 Task: Select type "Voluntary work".
Action: Mouse moved to (817, 115)
Screenshot: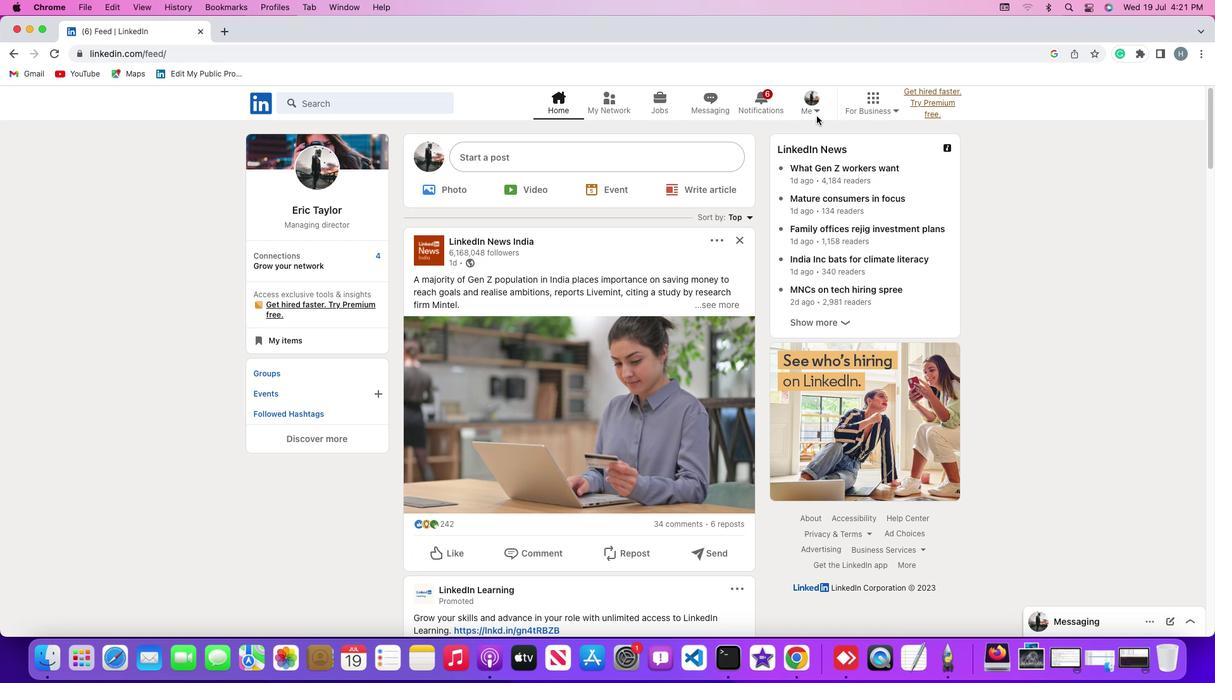 
Action: Mouse pressed left at (817, 115)
Screenshot: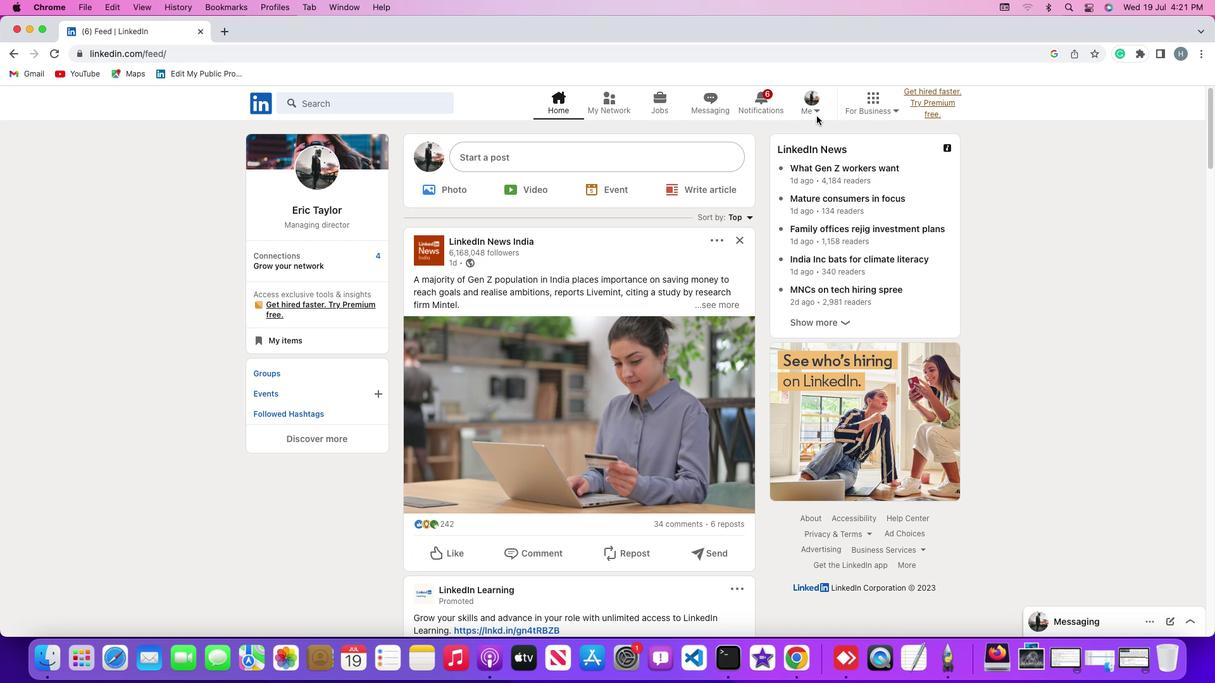 
Action: Mouse moved to (813, 105)
Screenshot: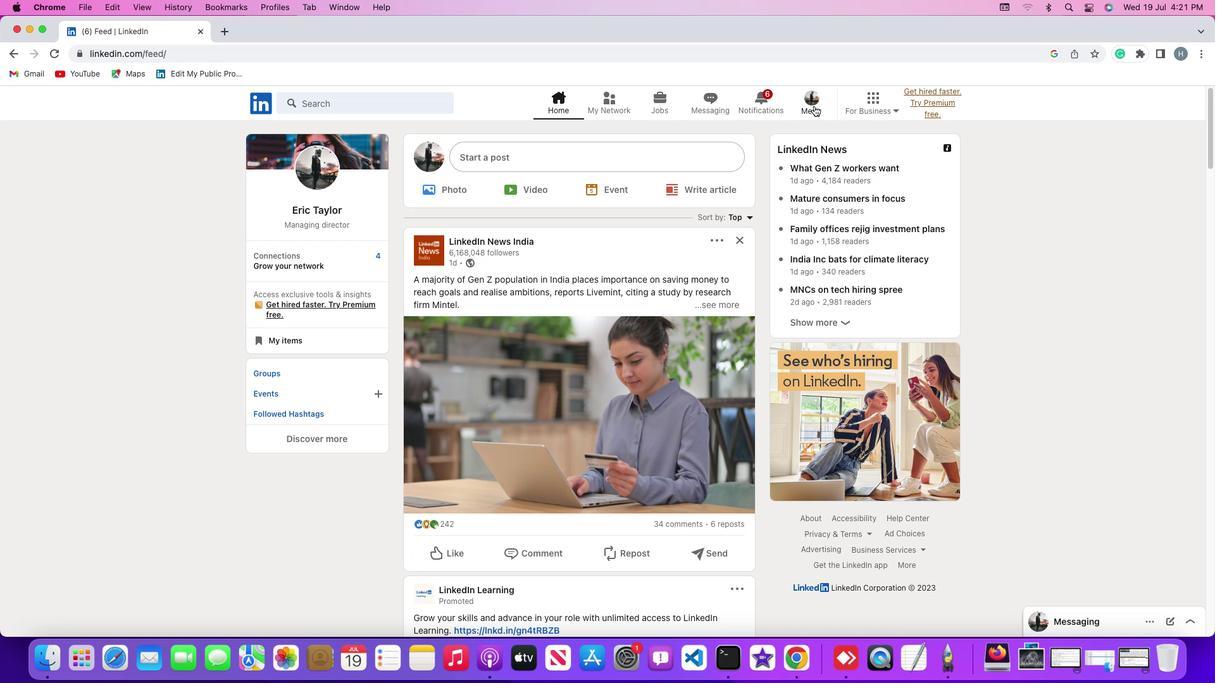 
Action: Mouse pressed left at (813, 105)
Screenshot: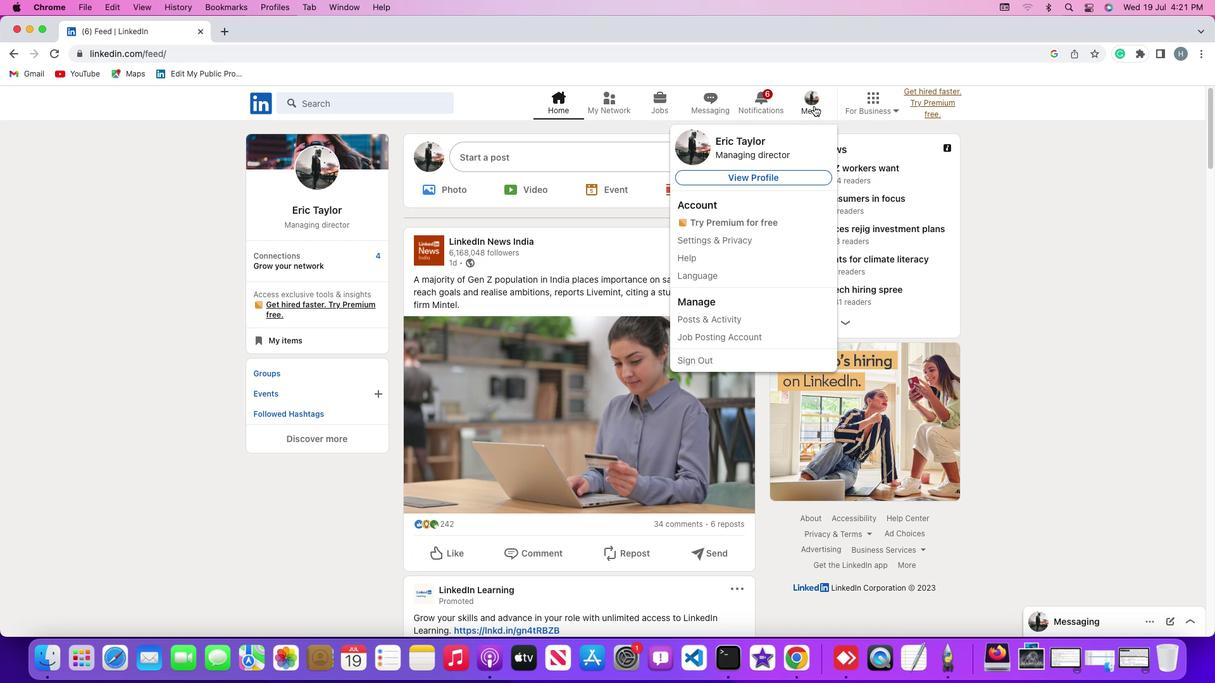 
Action: Mouse moved to (756, 172)
Screenshot: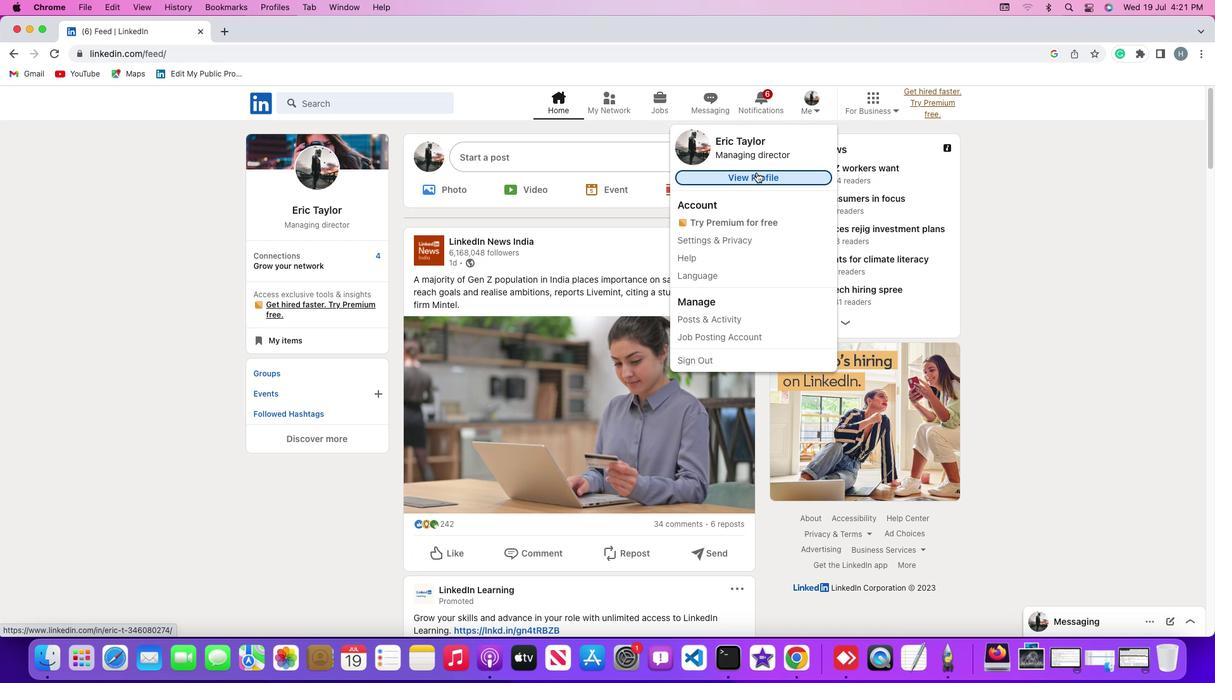 
Action: Mouse pressed left at (756, 172)
Screenshot: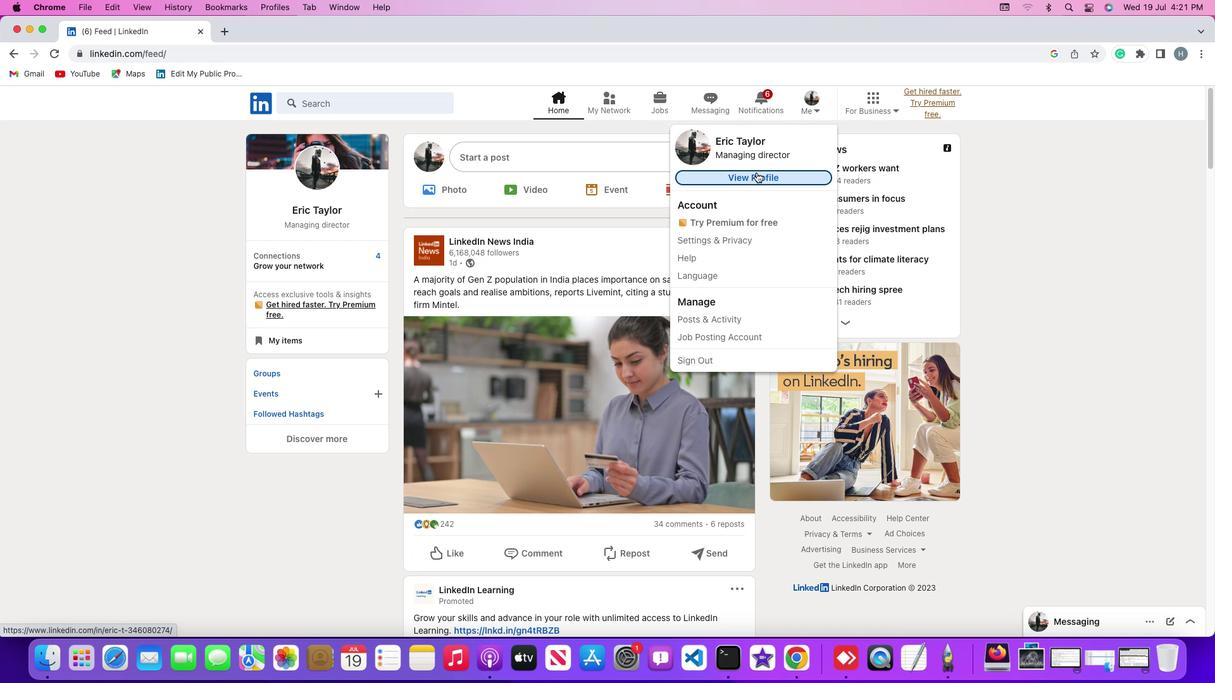 
Action: Mouse moved to (363, 382)
Screenshot: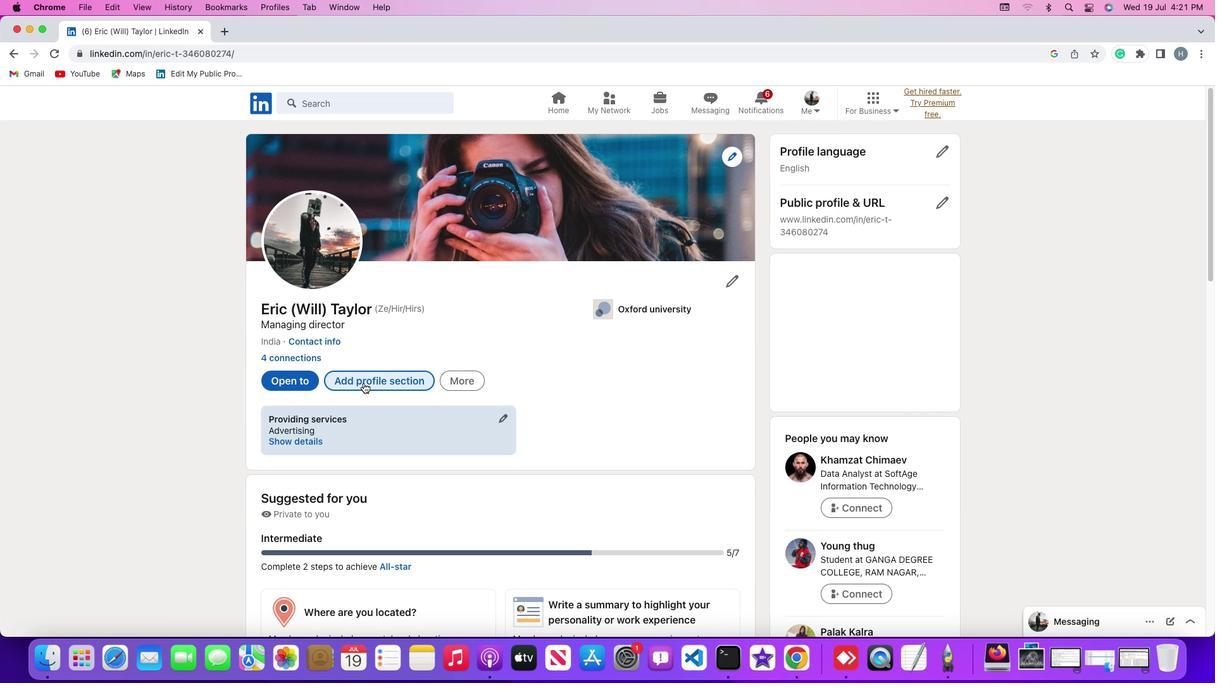 
Action: Mouse pressed left at (363, 382)
Screenshot: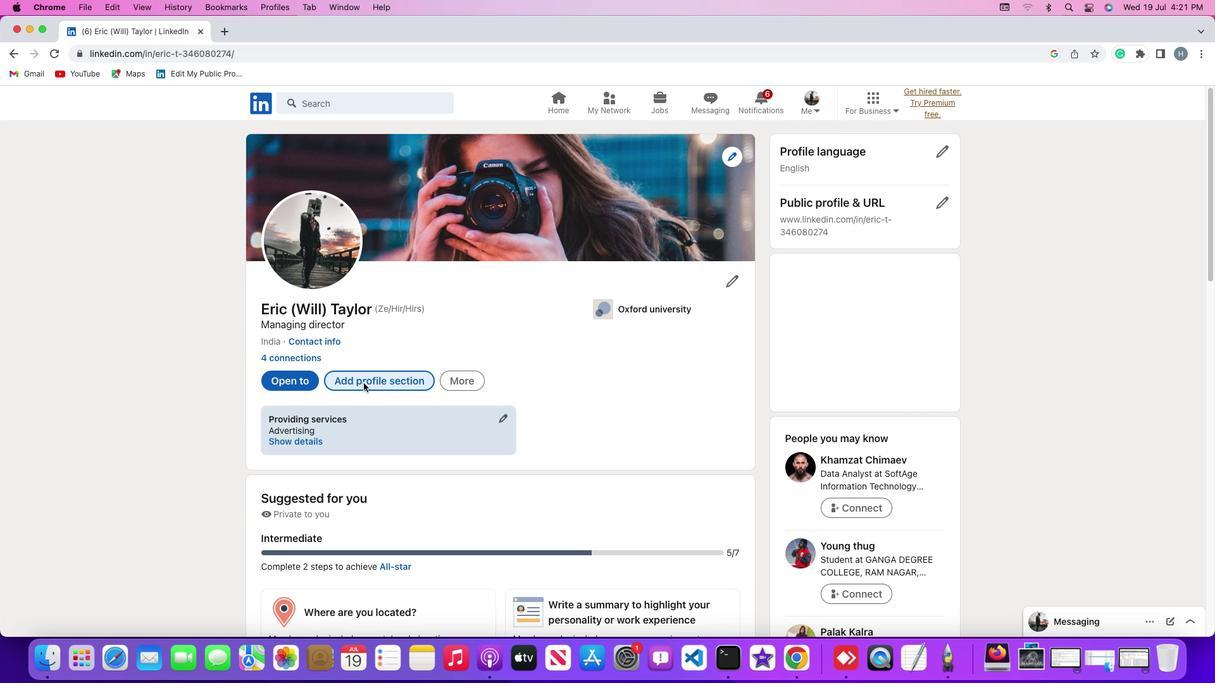 
Action: Mouse moved to (477, 307)
Screenshot: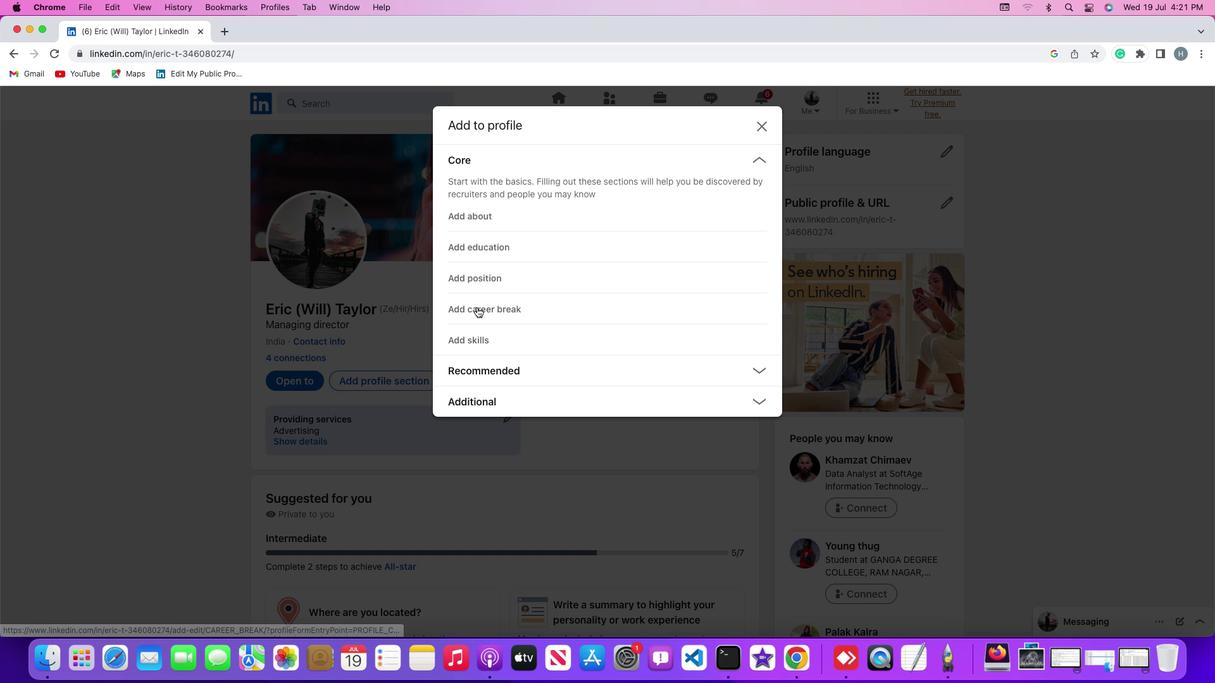 
Action: Mouse pressed left at (477, 307)
Screenshot: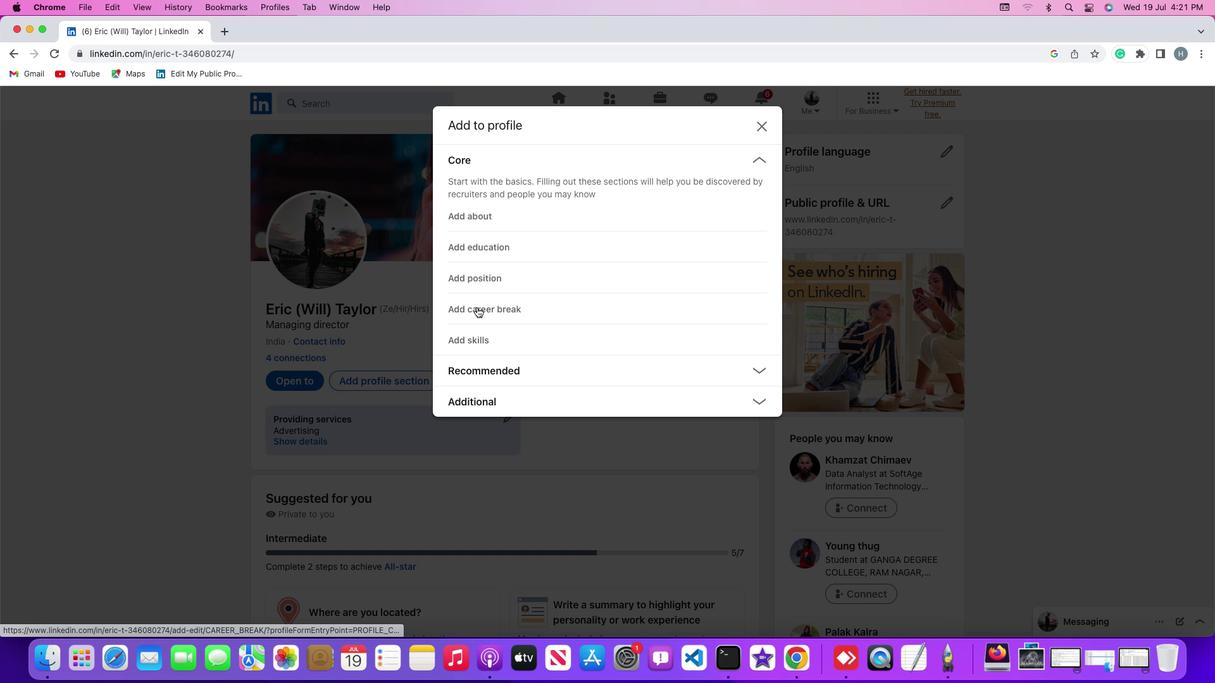 
Action: Mouse moved to (524, 241)
Screenshot: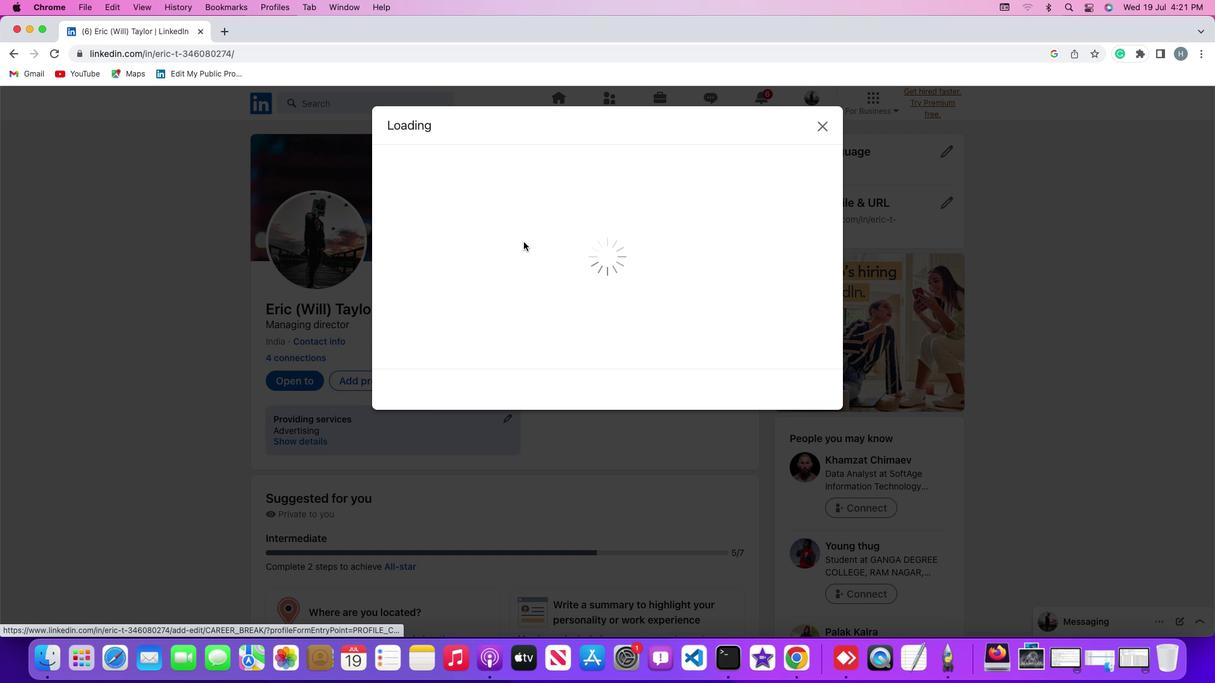 
Action: Mouse pressed left at (524, 241)
Screenshot: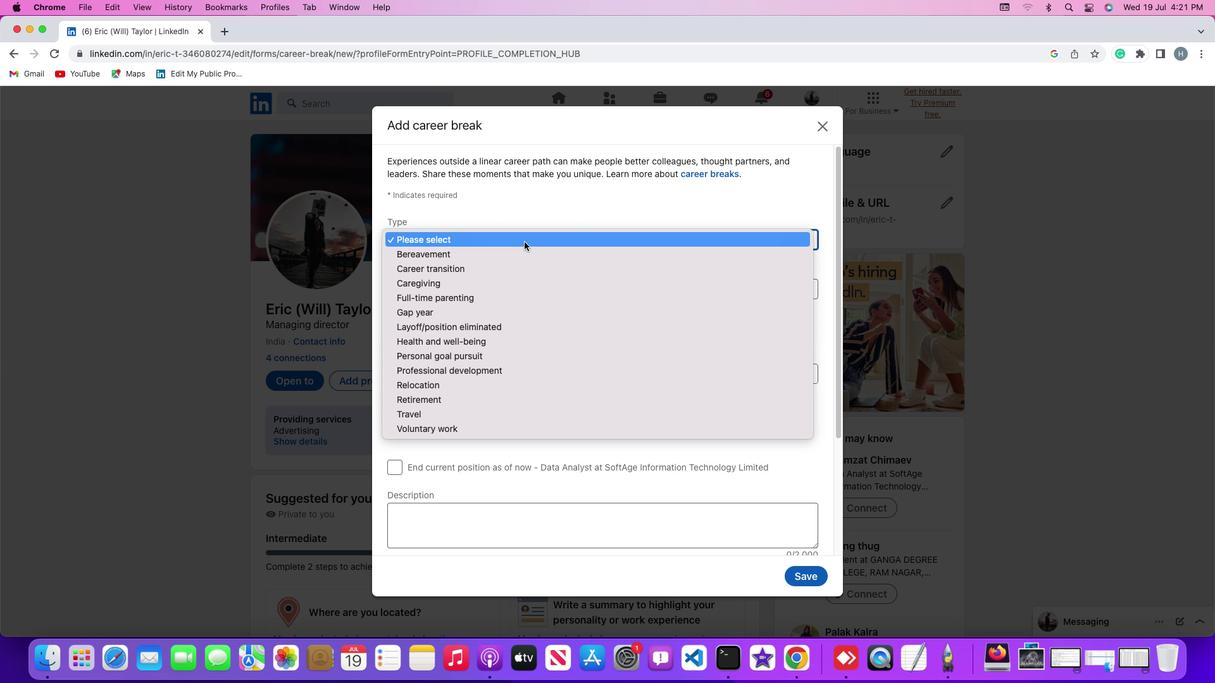 
Action: Mouse moved to (470, 428)
Screenshot: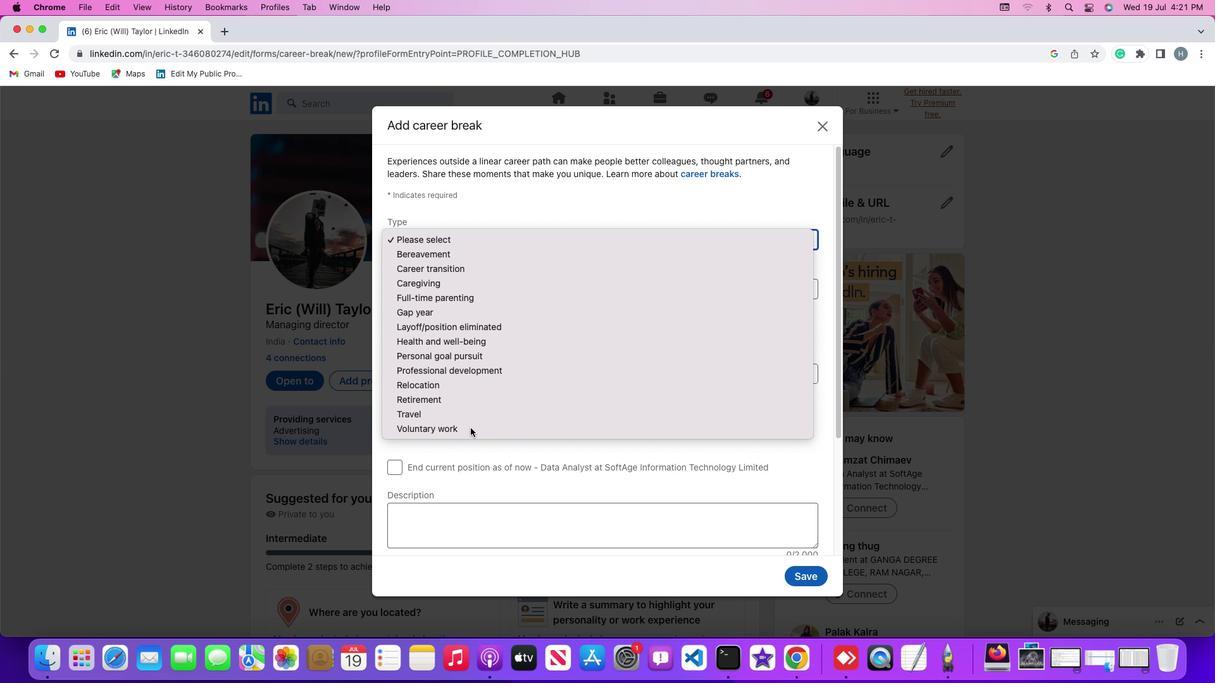 
Action: Mouse pressed left at (470, 428)
Screenshot: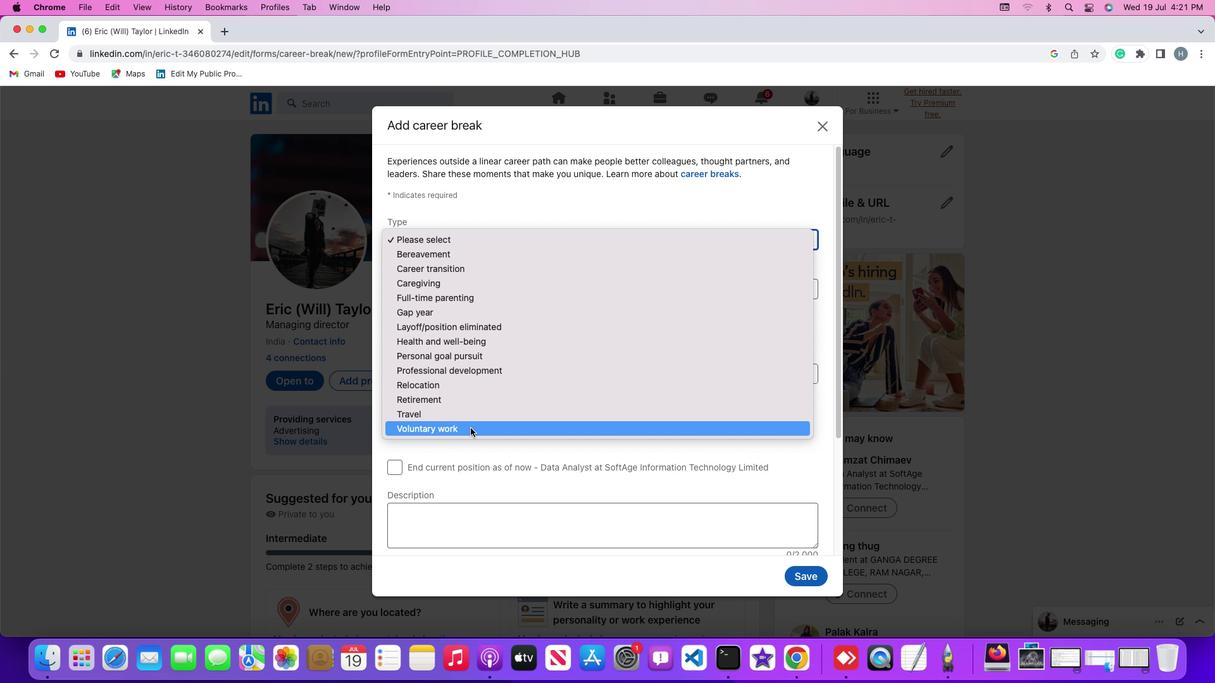 
